 Task: Add Traditional Medicinals Organic Gas Relief Tea to the cart.
Action: Mouse moved to (51, 340)
Screenshot: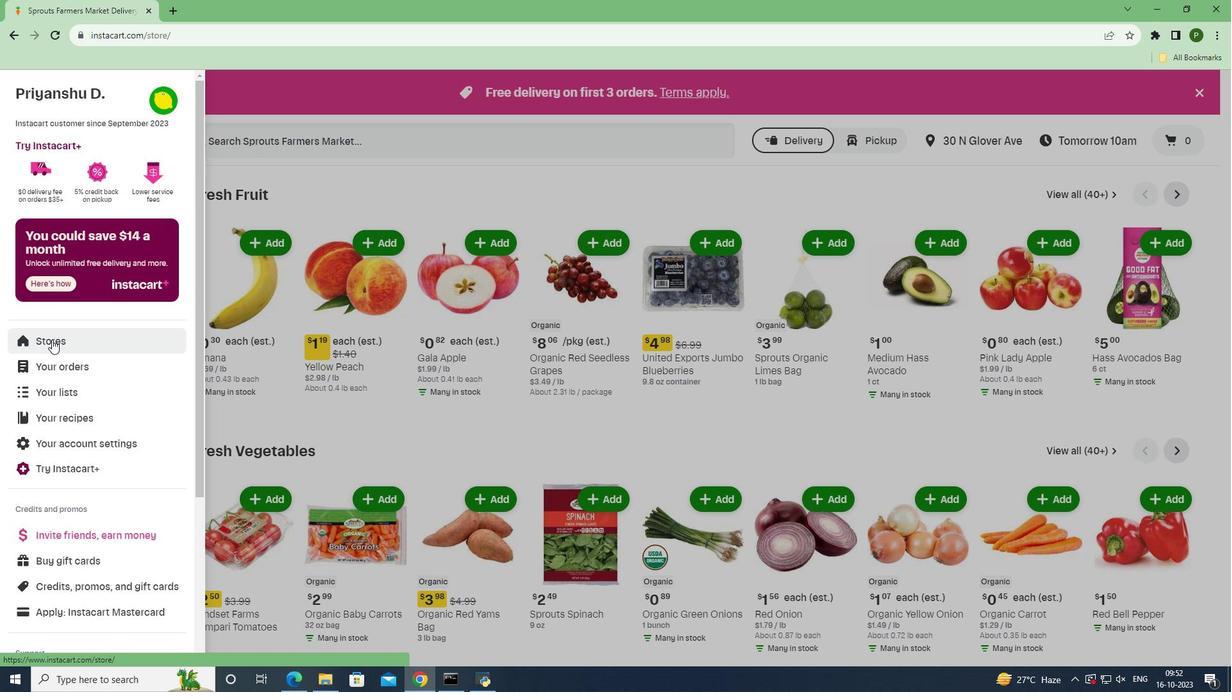 
Action: Mouse pressed left at (51, 340)
Screenshot: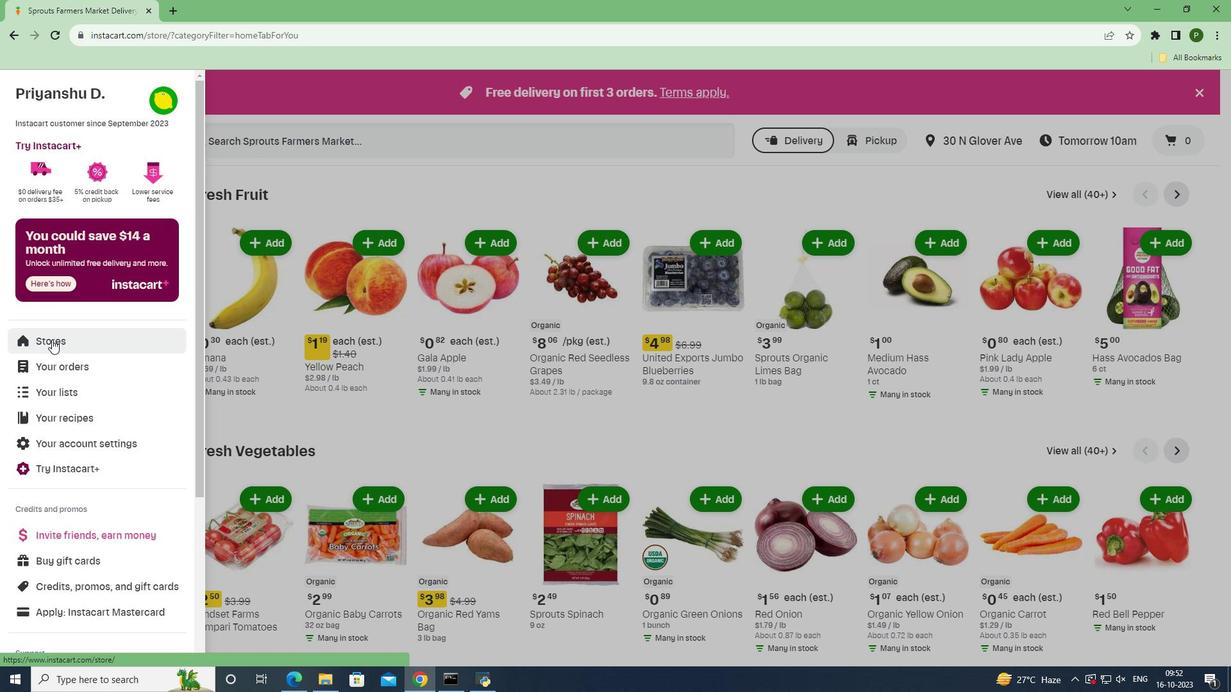 
Action: Mouse moved to (306, 150)
Screenshot: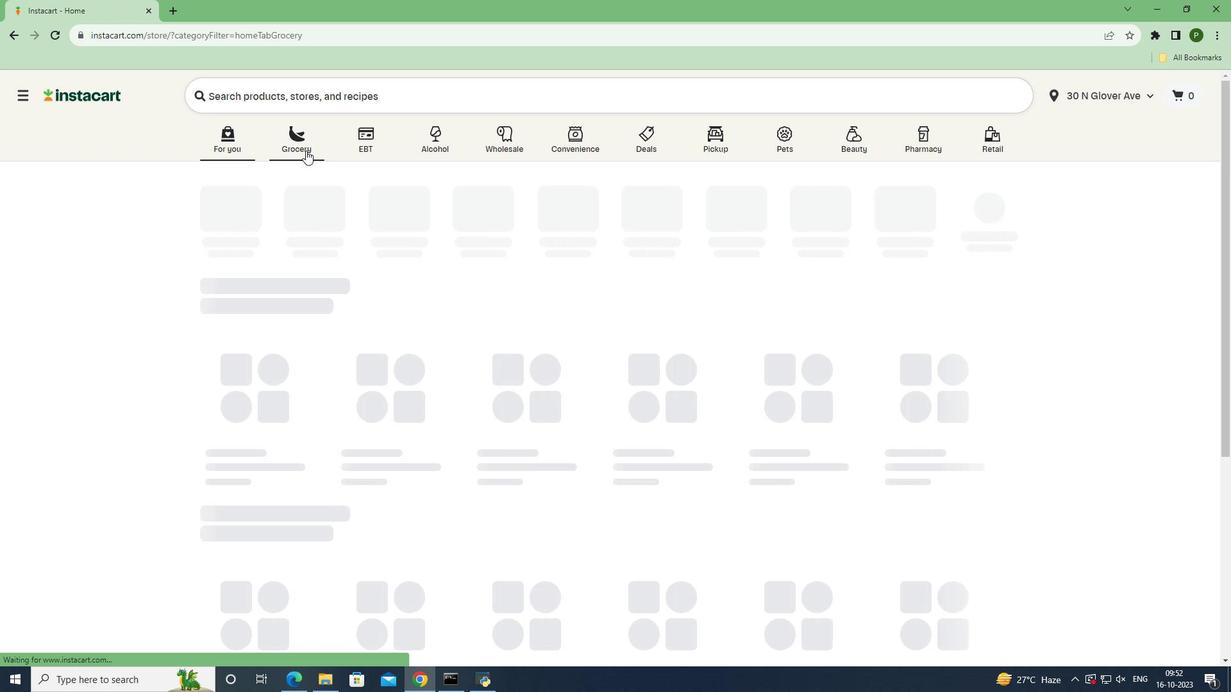 
Action: Mouse pressed left at (306, 150)
Screenshot: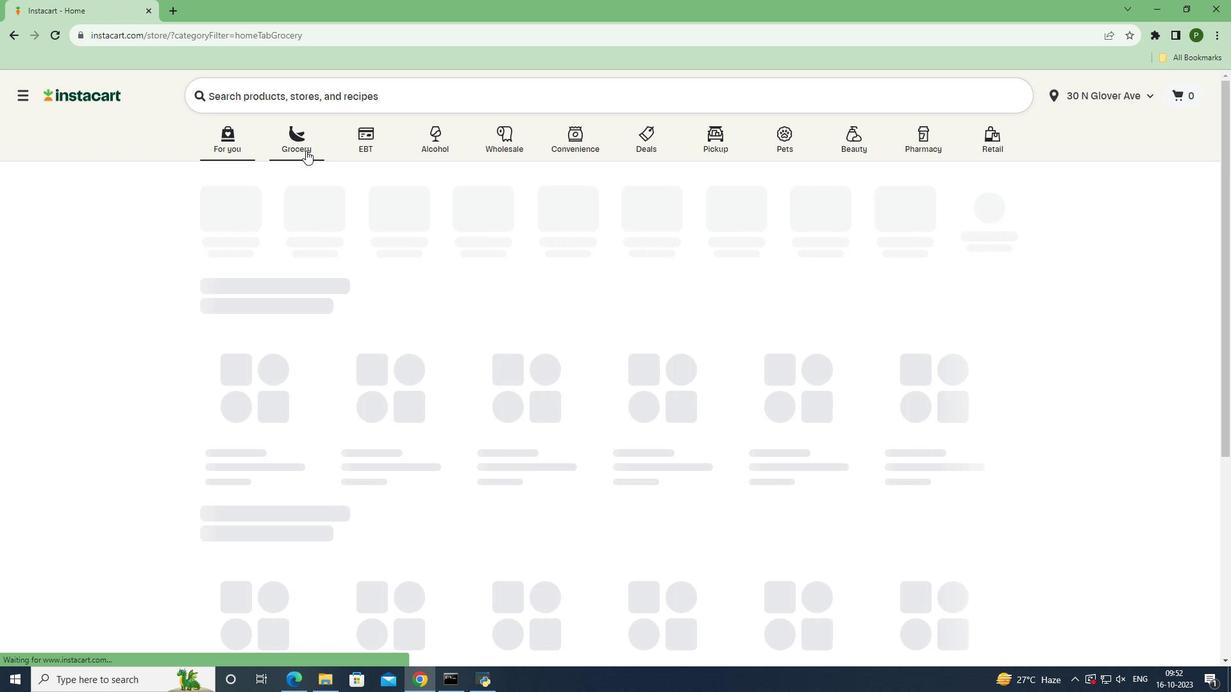 
Action: Mouse moved to (801, 294)
Screenshot: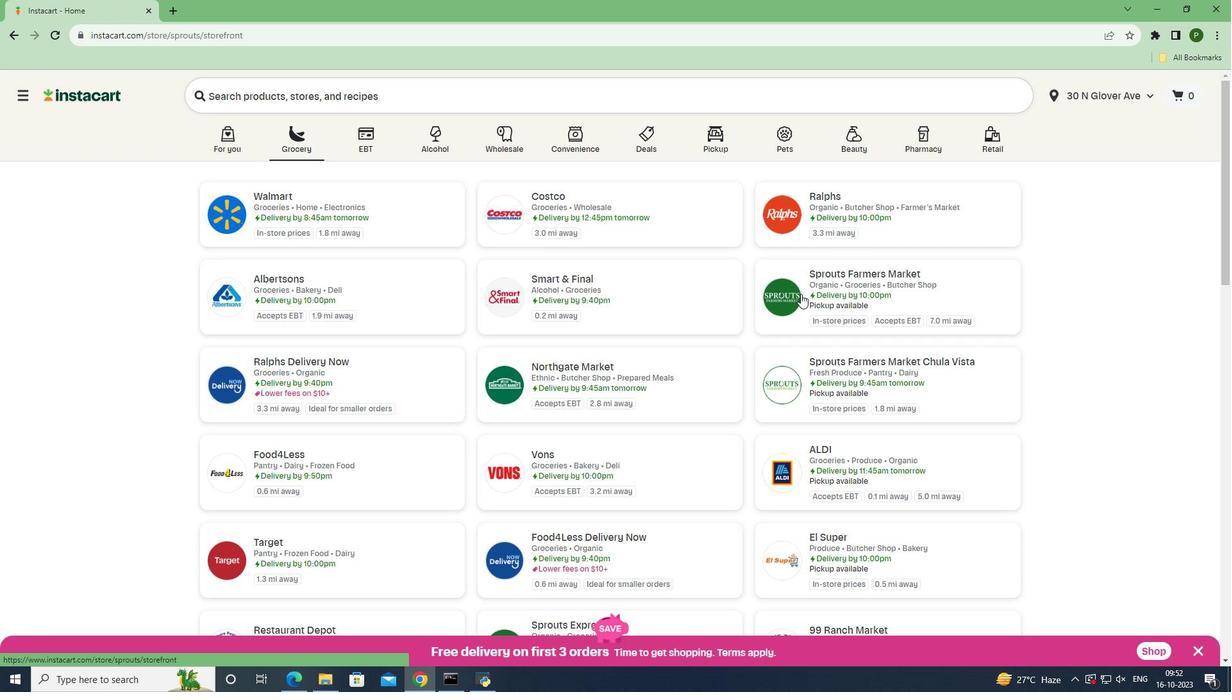 
Action: Mouse pressed left at (801, 294)
Screenshot: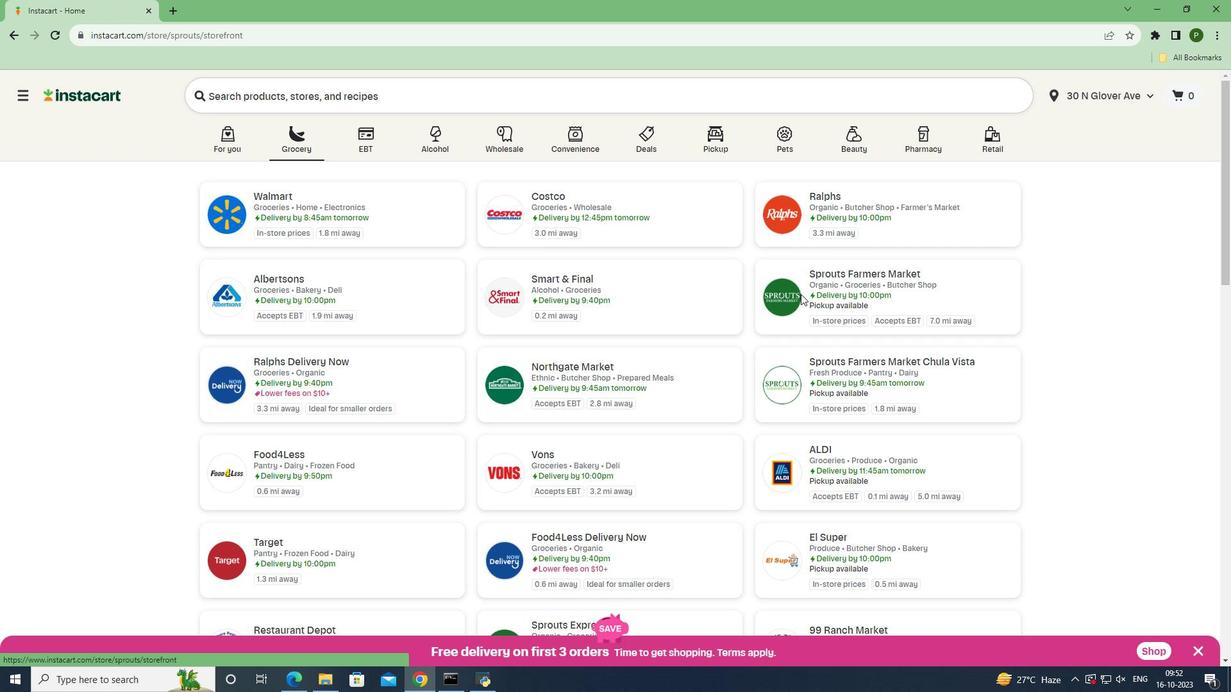
Action: Mouse moved to (39, 479)
Screenshot: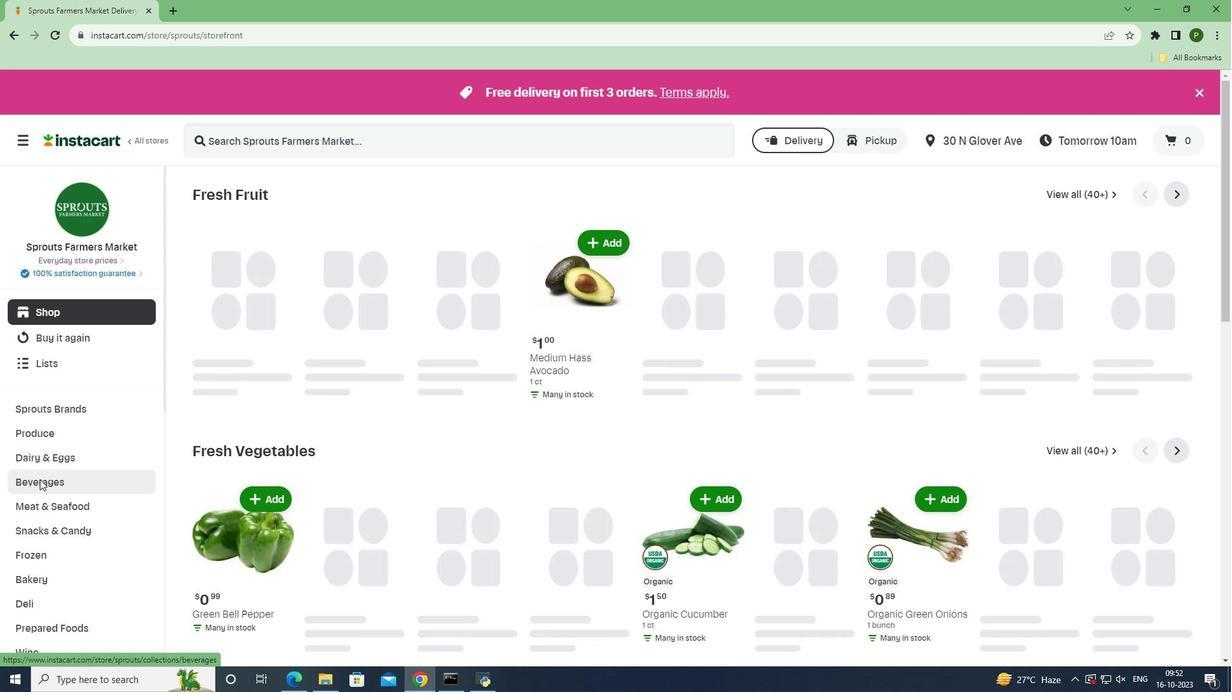 
Action: Mouse pressed left at (39, 479)
Screenshot: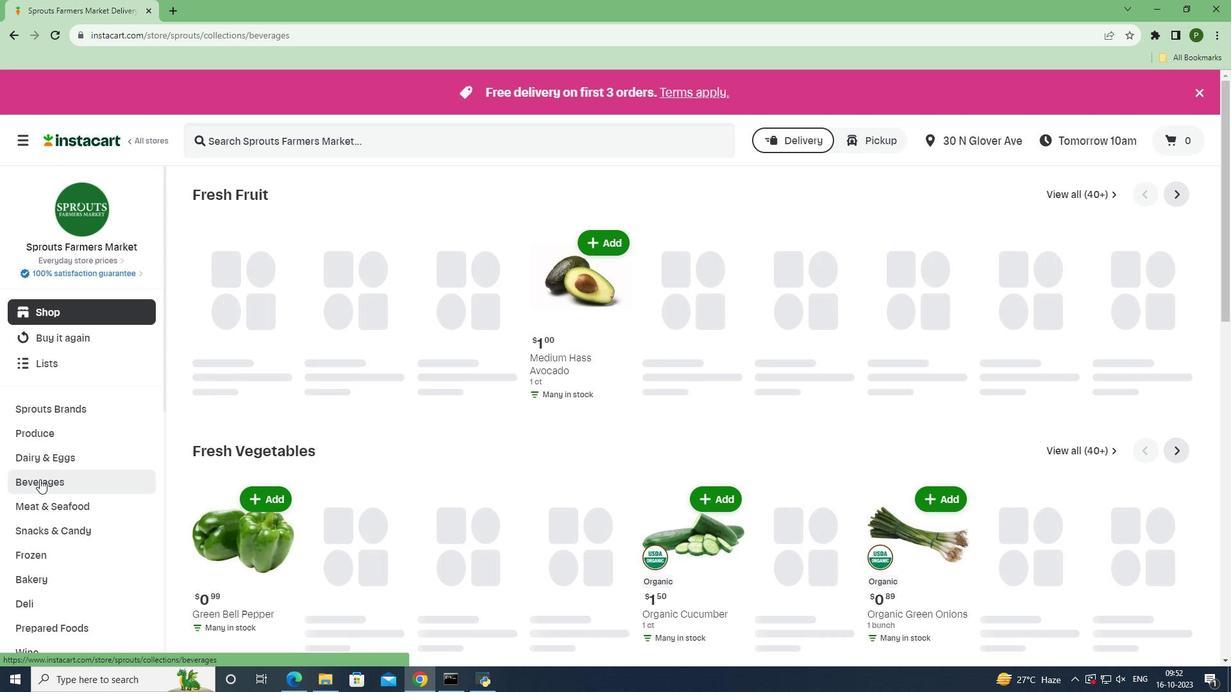 
Action: Mouse moved to (1115, 223)
Screenshot: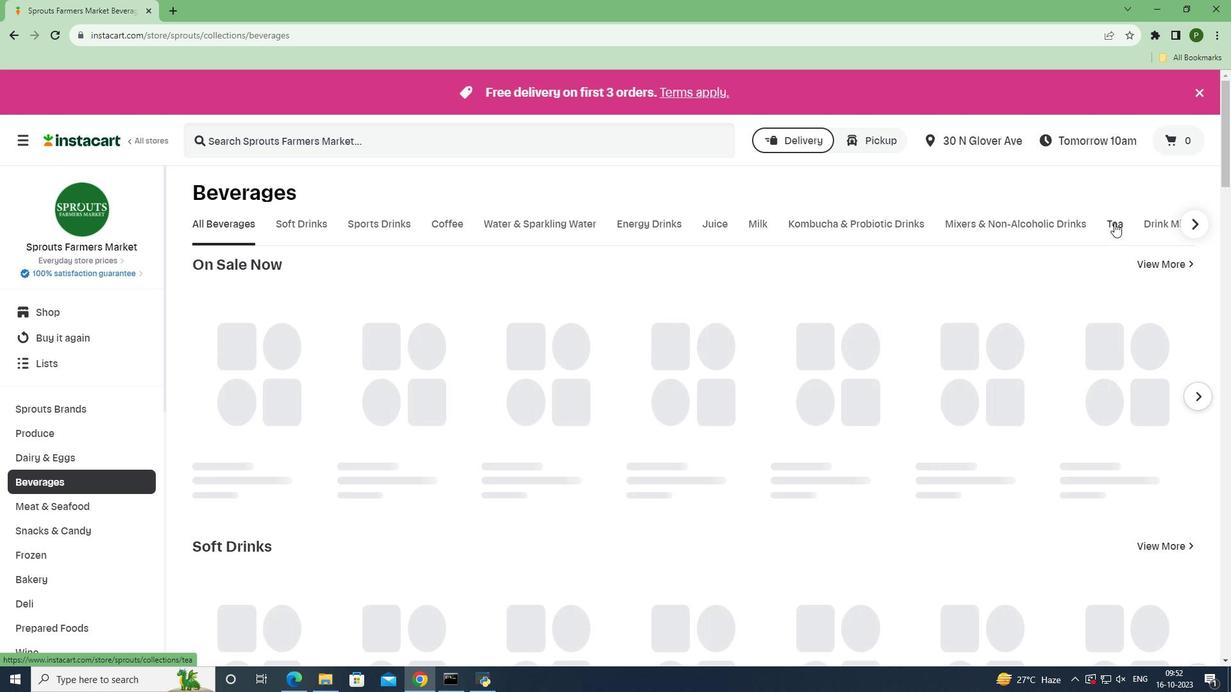 
Action: Mouse pressed left at (1115, 223)
Screenshot: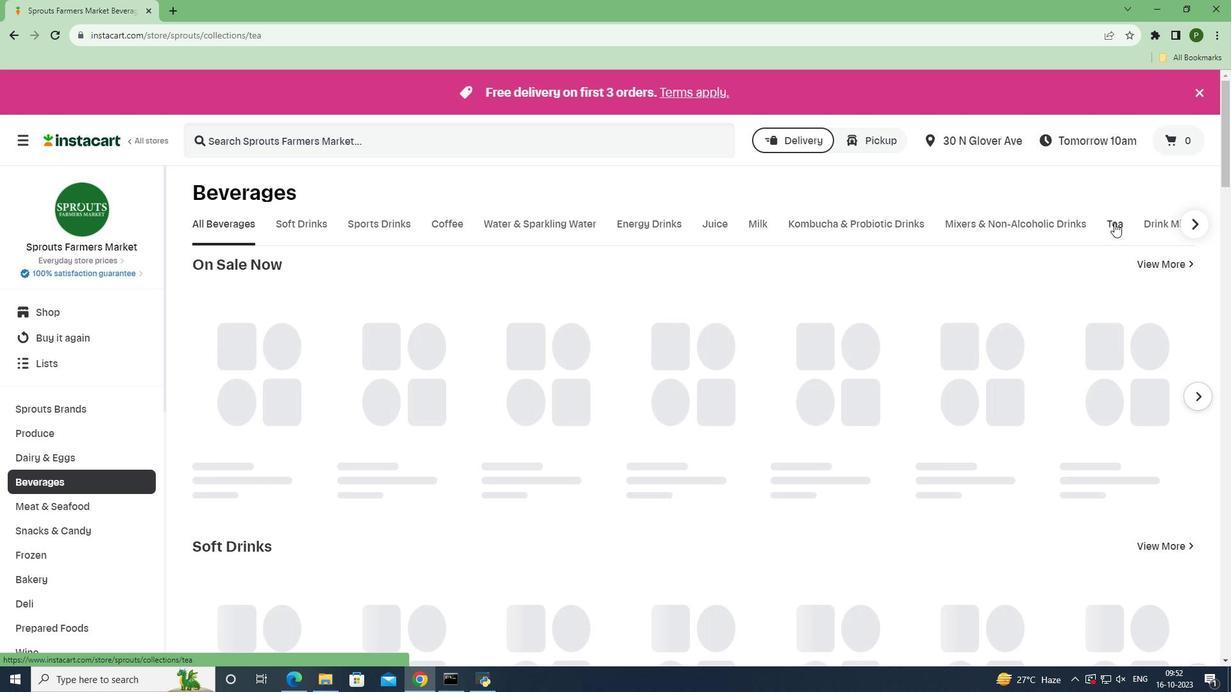 
Action: Mouse moved to (387, 144)
Screenshot: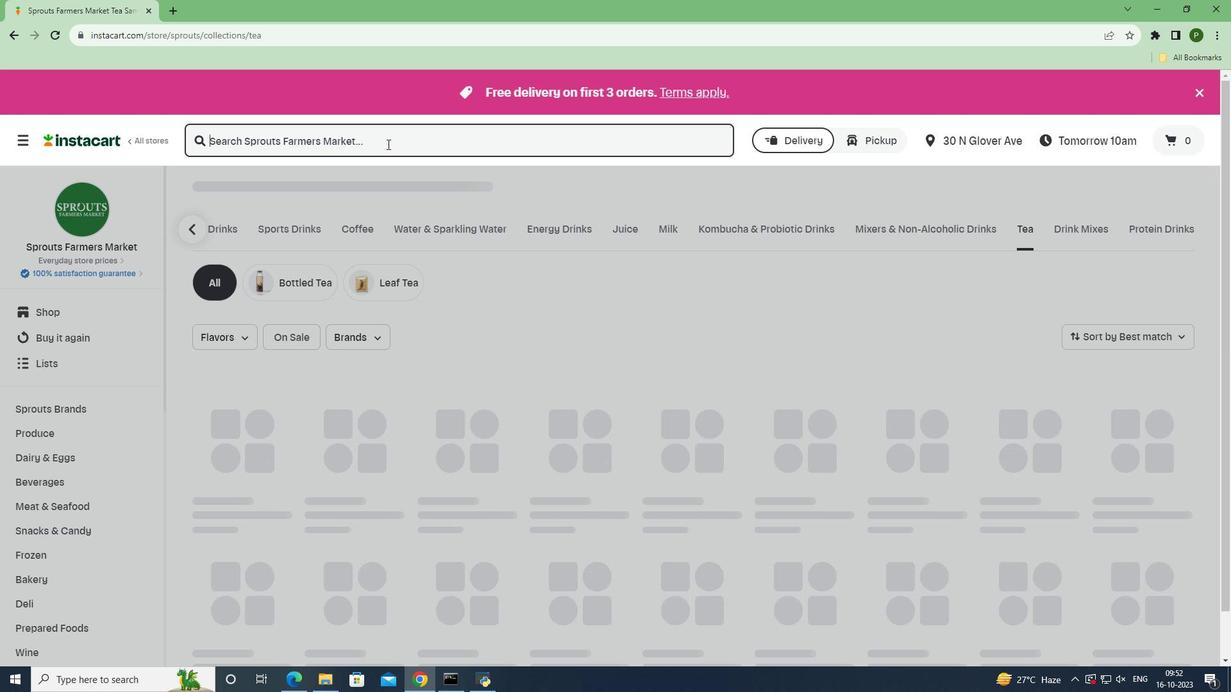 
Action: Mouse pressed left at (387, 144)
Screenshot: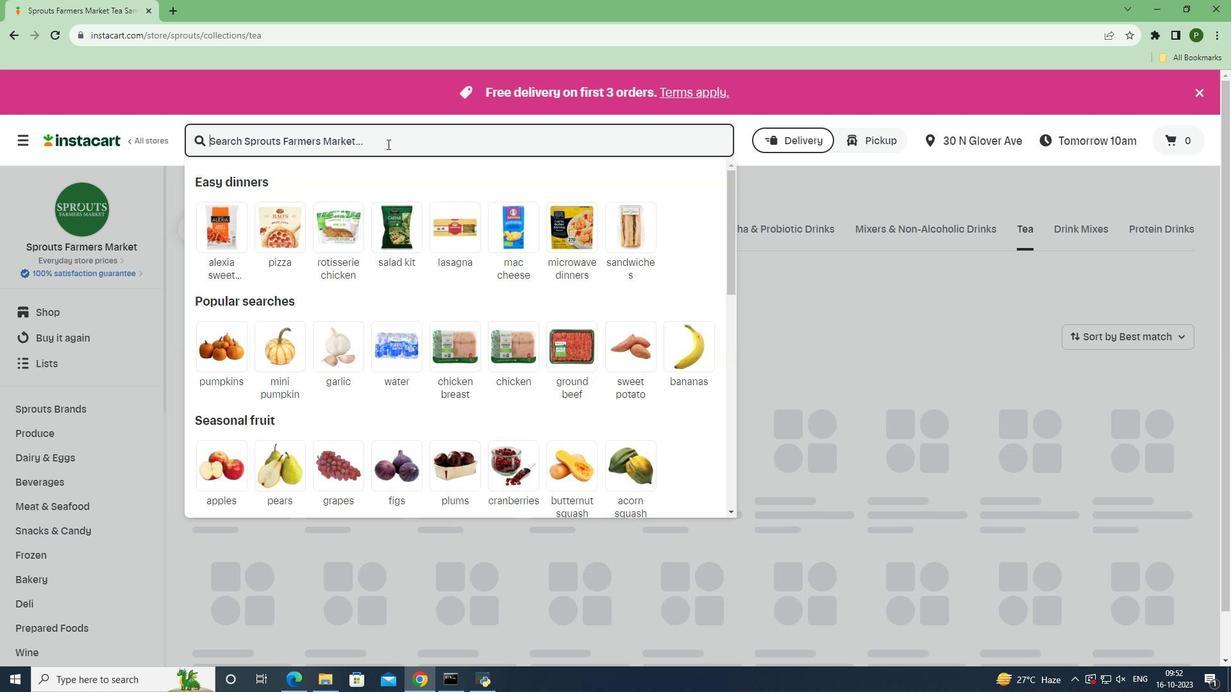 
Action: Key pressed <Key.caps_lock>T<Key.caps_lock>raditional<Key.space><Key.caps_lock>M<Key.caps_lock>edicinals<Key.space><Key.caps_lock>O<Key.caps_lock>rganic<Key.space><Key.caps_lock>G<Key.caps_lock>as<Key.space><Key.caps_lock>R<Key.caps_lock>elief<Key.space><Key.caps_lock>T<Key.caps_lock>ea<Key.space><Key.enter>
Screenshot: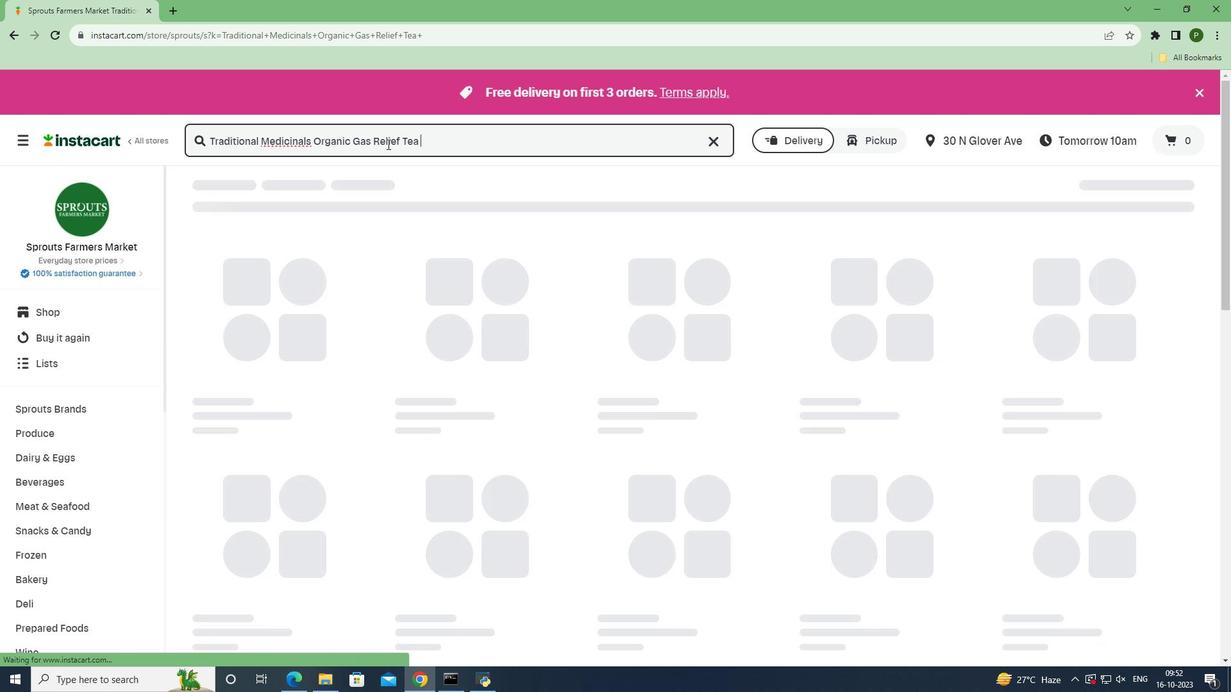 
Action: Mouse moved to (746, 273)
Screenshot: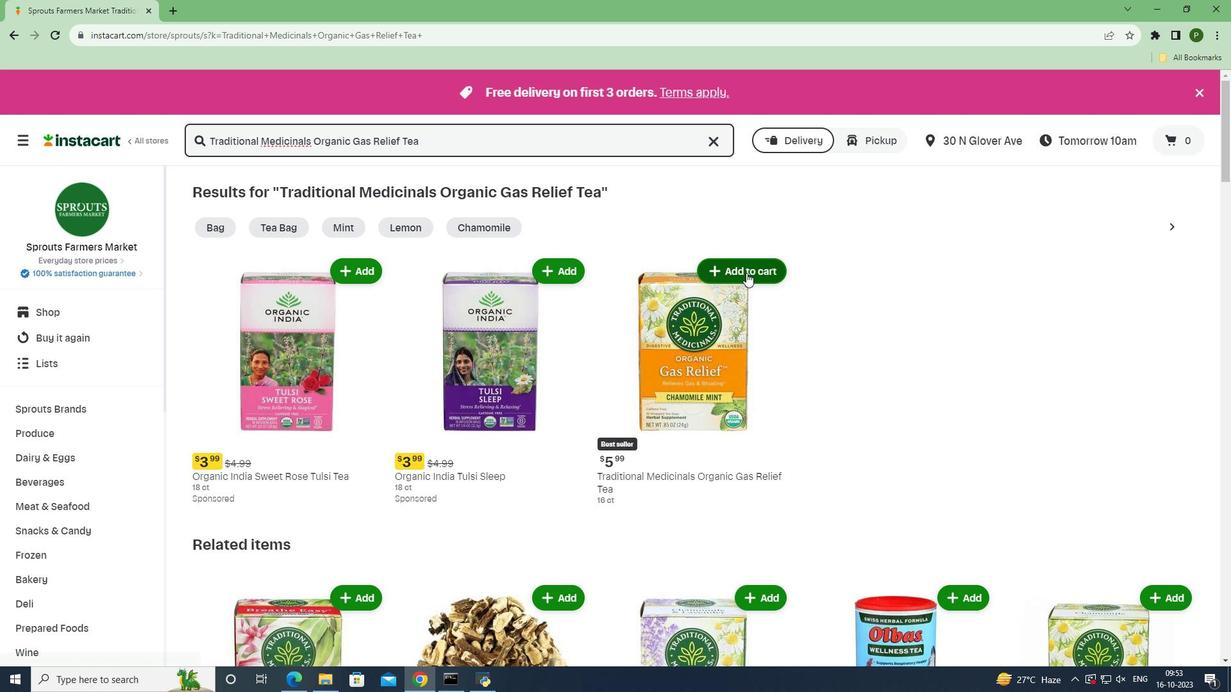 
Action: Mouse pressed left at (746, 273)
Screenshot: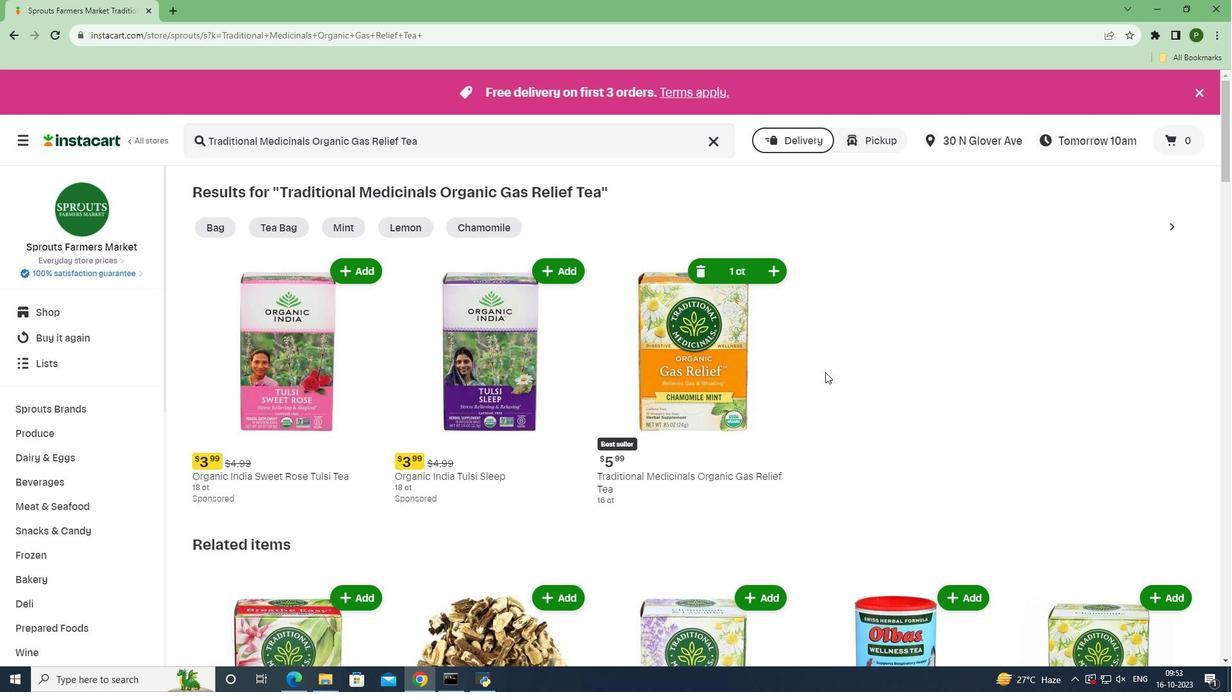 
Action: Mouse moved to (857, 417)
Screenshot: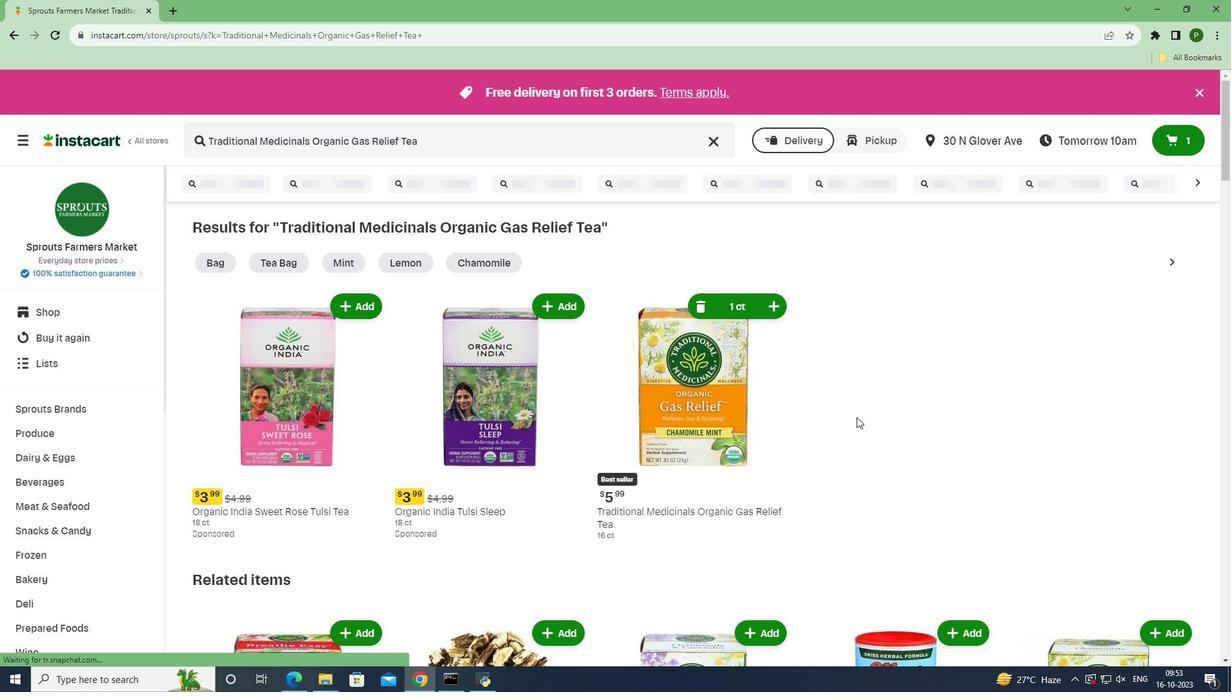 
